 Task: Apply Audio Effect To Pitch Up 4
Action: Mouse moved to (726, 285)
Screenshot: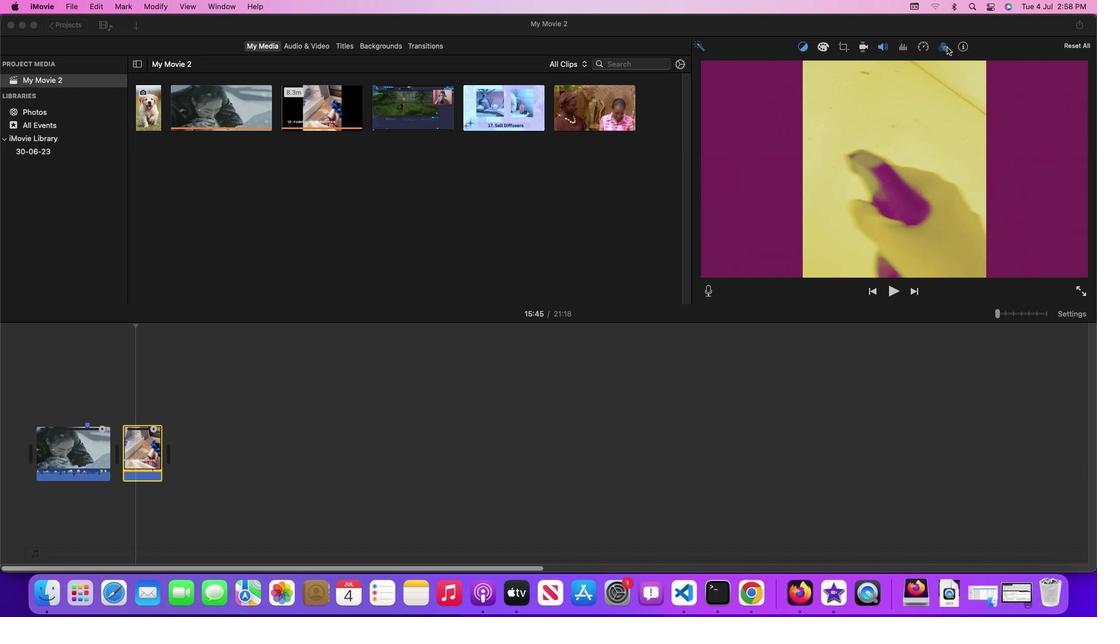 
Action: Mouse pressed left at (726, 285)
Screenshot: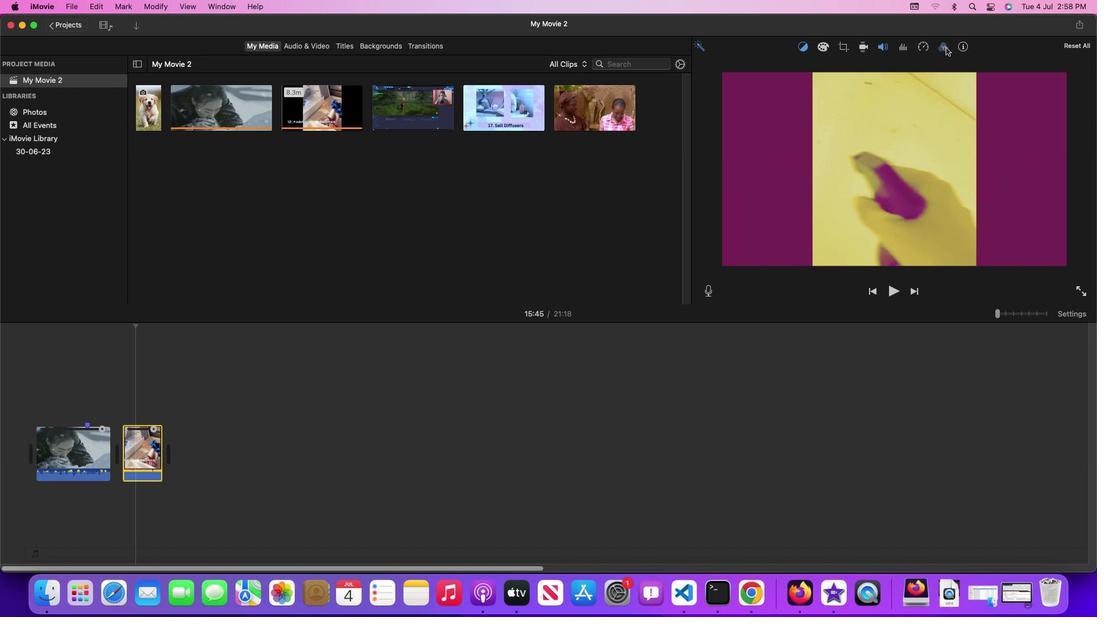 
Action: Mouse moved to (726, 285)
Screenshot: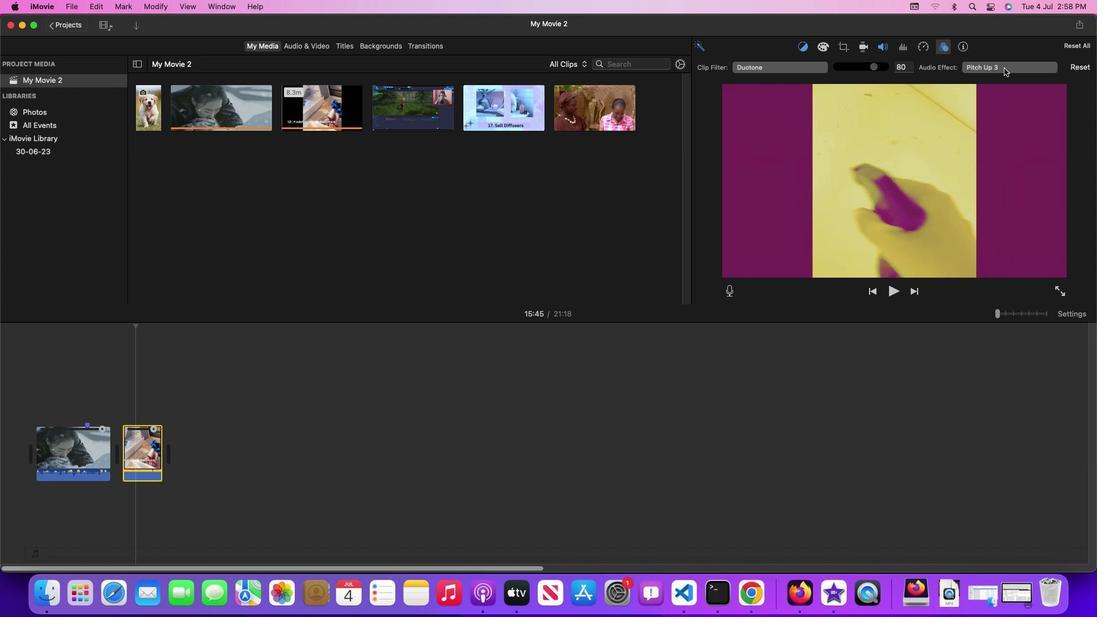 
Action: Mouse pressed left at (726, 285)
Screenshot: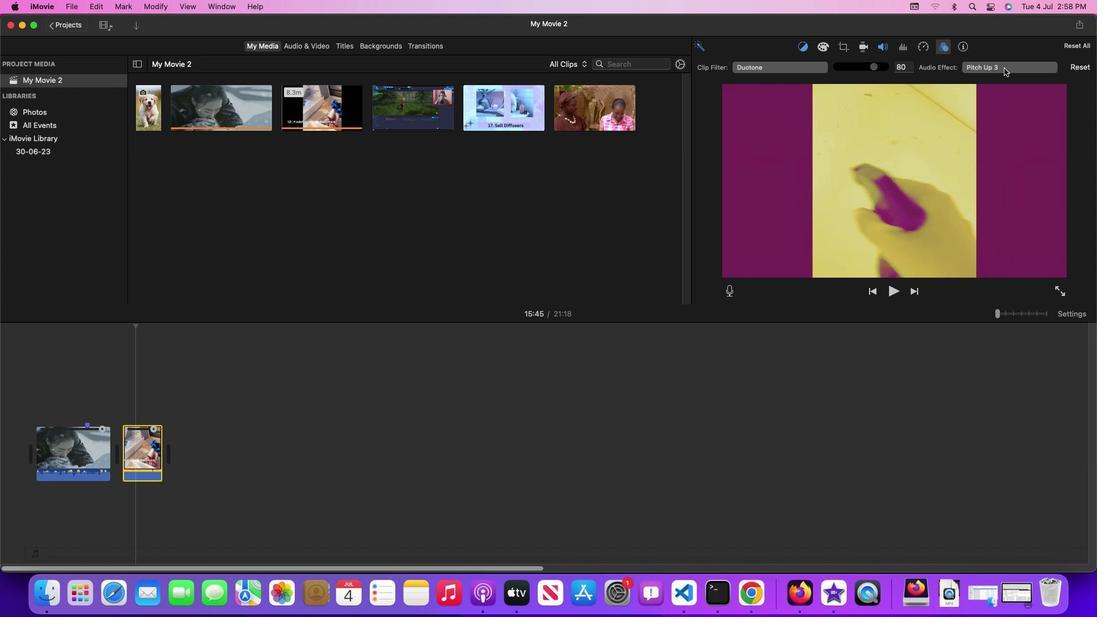 
Action: Mouse moved to (726, 285)
Screenshot: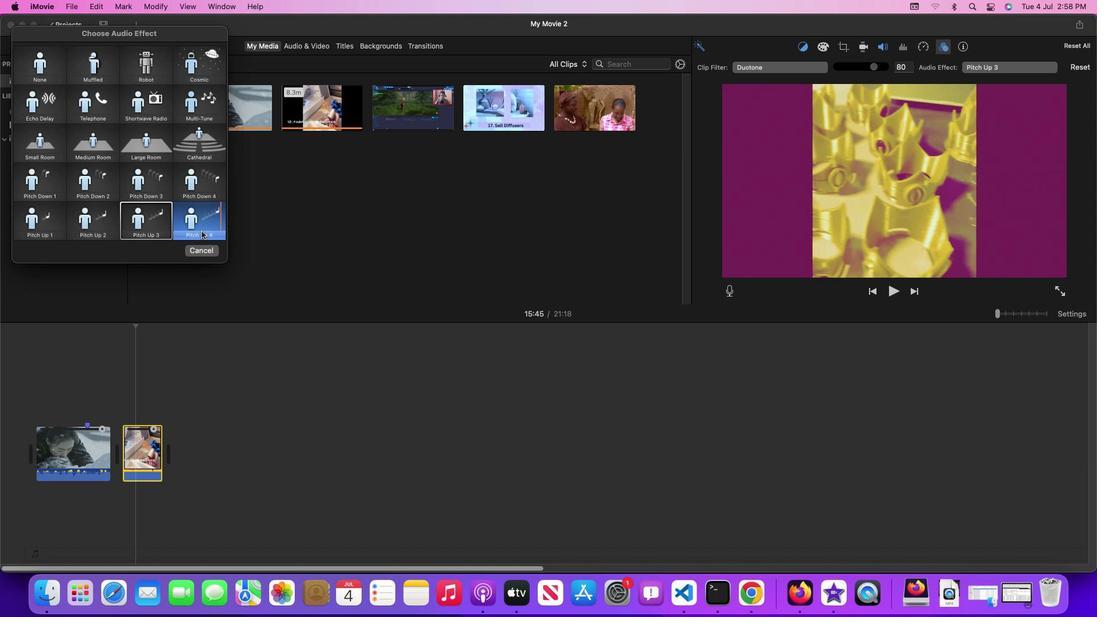 
Action: Mouse pressed left at (726, 285)
Screenshot: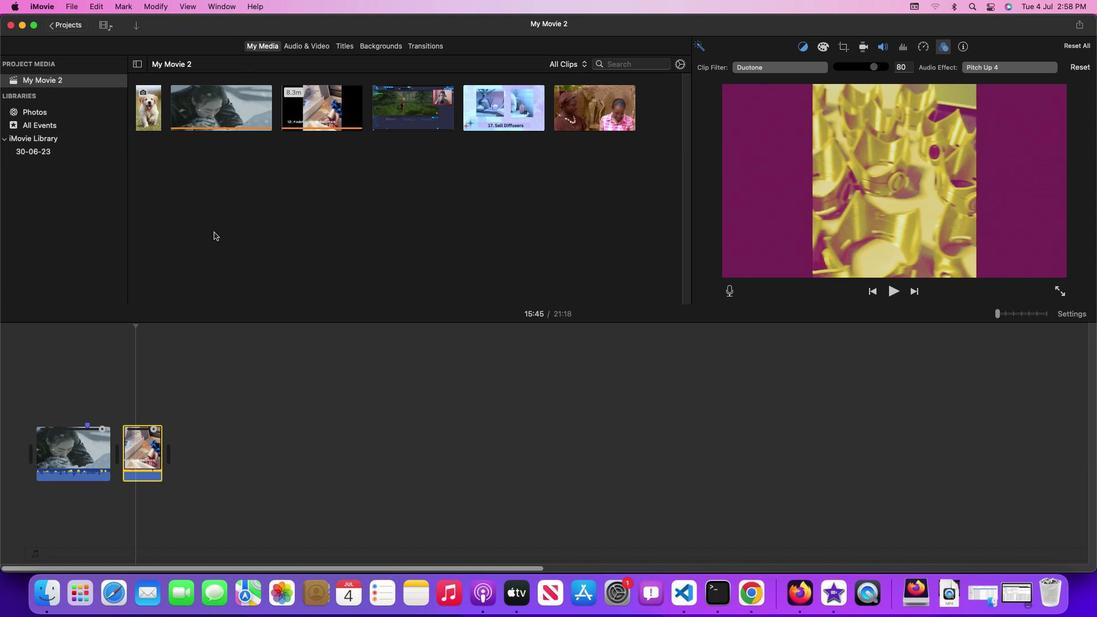 
Action: Mouse moved to (726, 285)
Screenshot: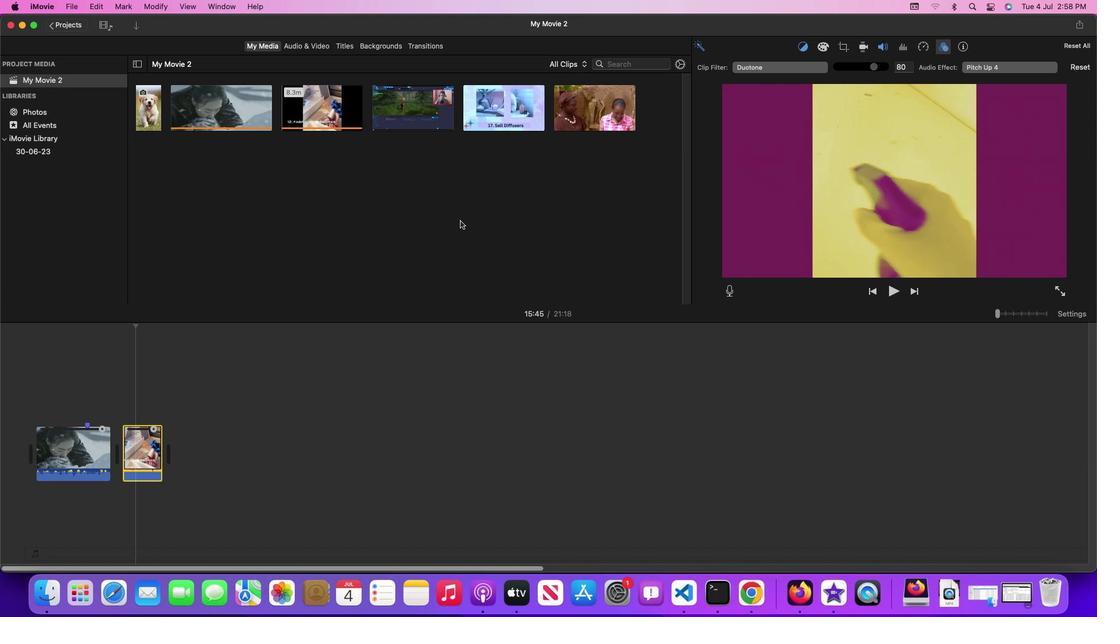 
